 Task: Open the "Network request blocking " tab.
Action: Mouse moved to (1242, 34)
Screenshot: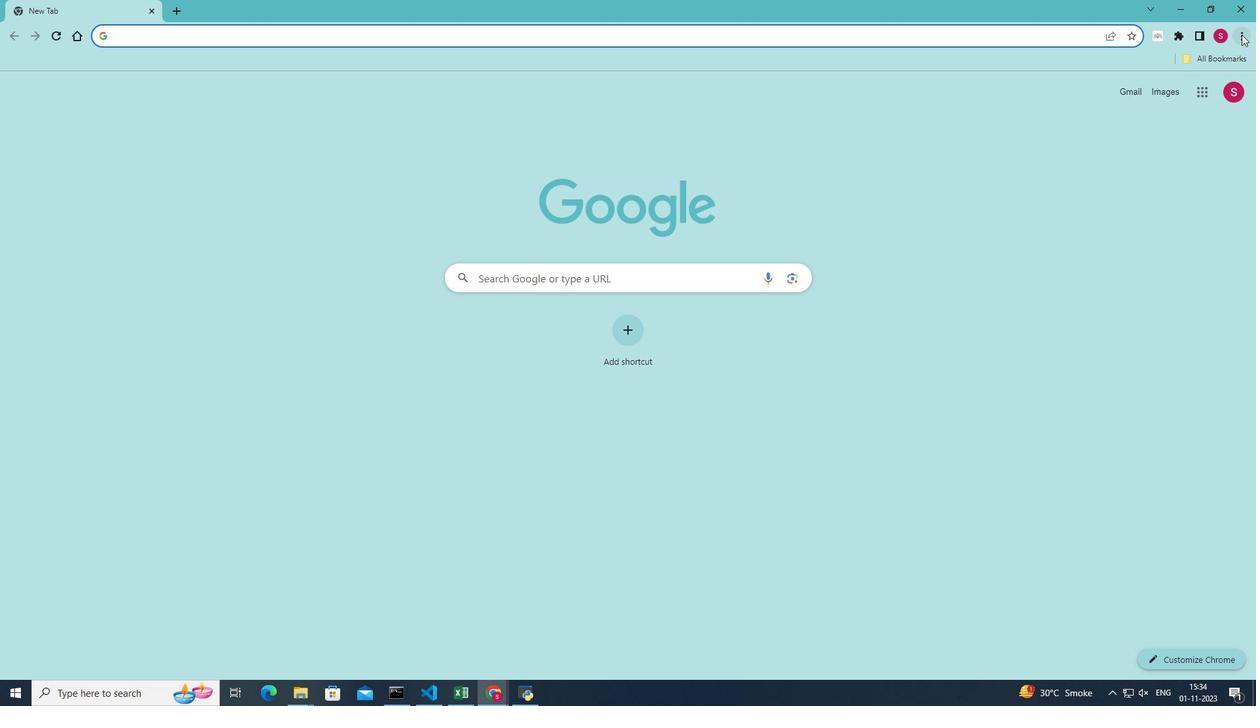 
Action: Mouse pressed left at (1242, 34)
Screenshot: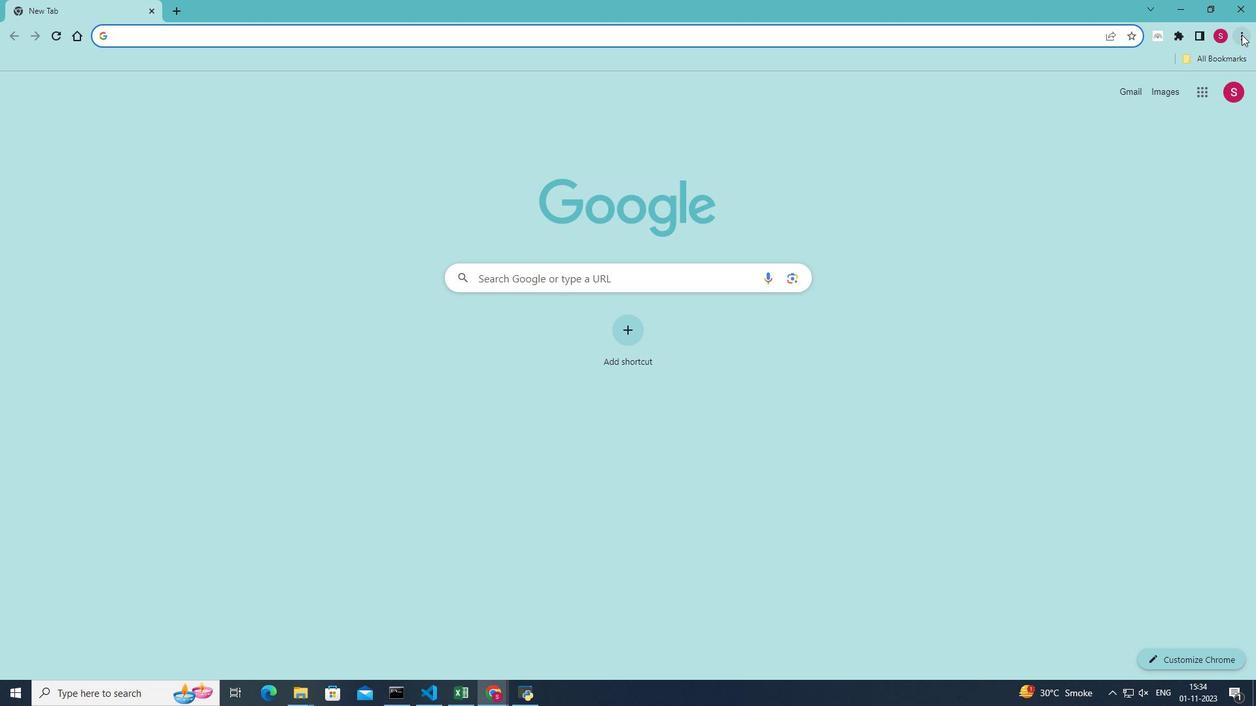 
Action: Mouse moved to (1112, 237)
Screenshot: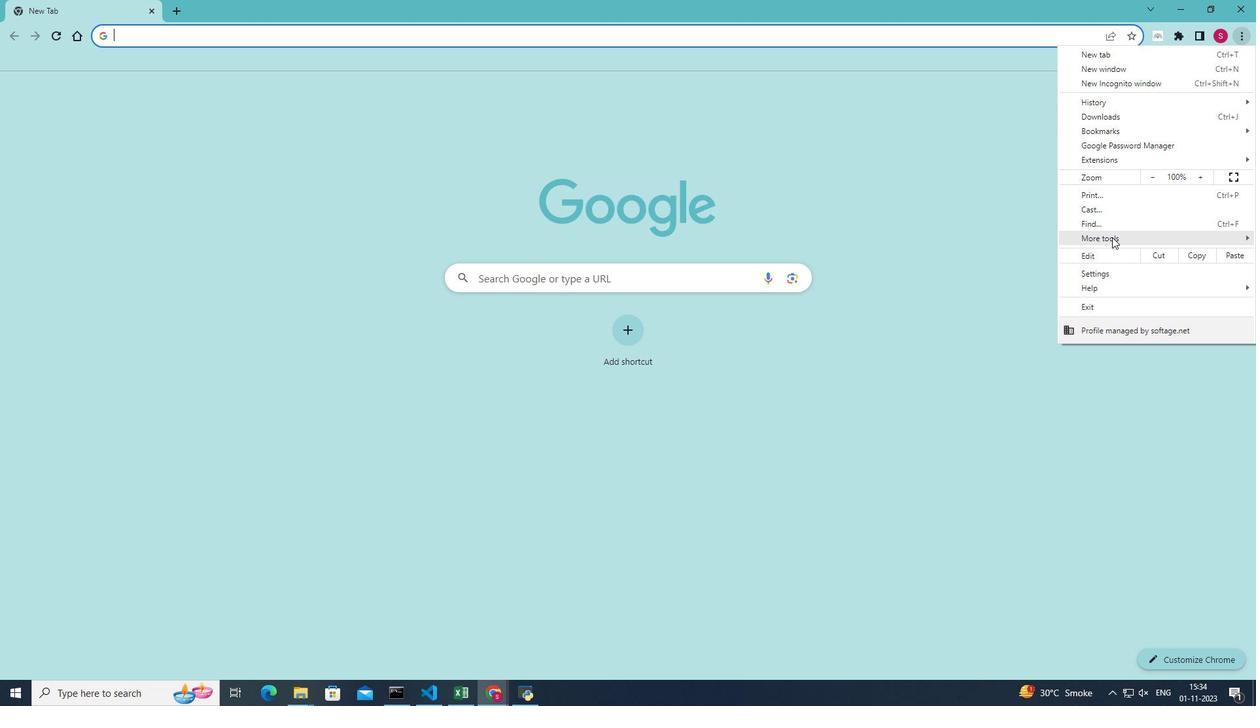
Action: Mouse pressed left at (1112, 237)
Screenshot: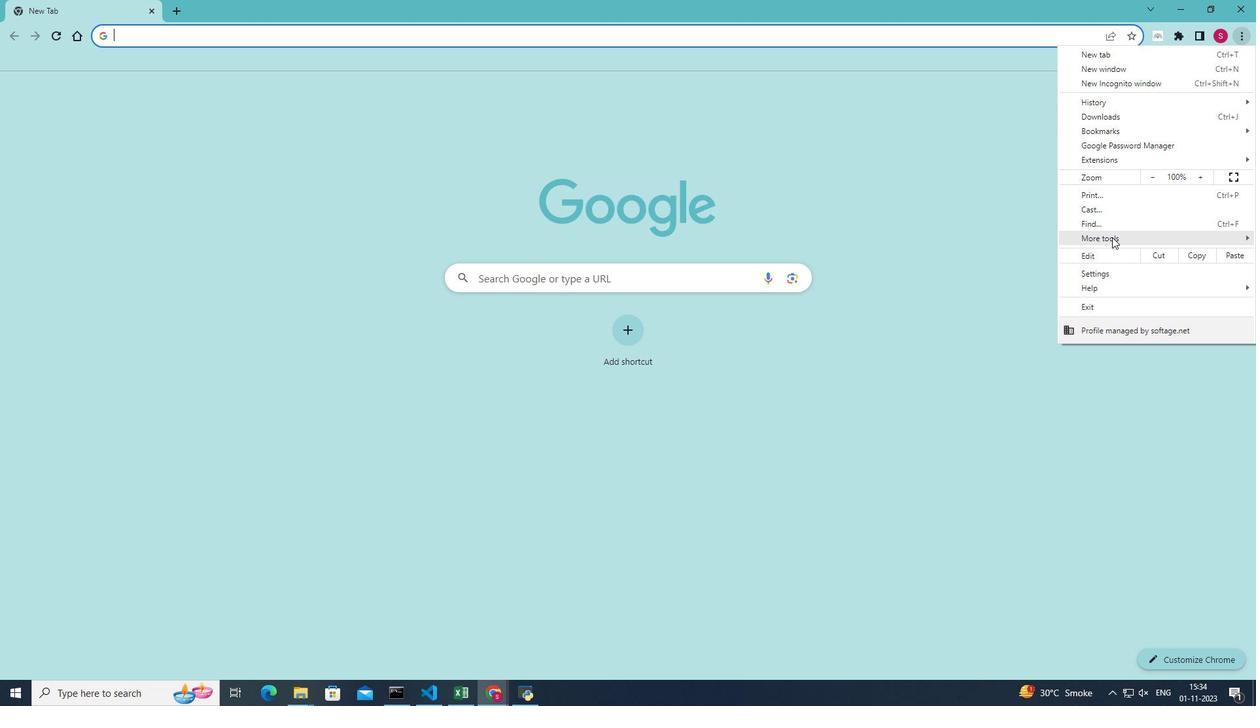 
Action: Mouse moved to (963, 332)
Screenshot: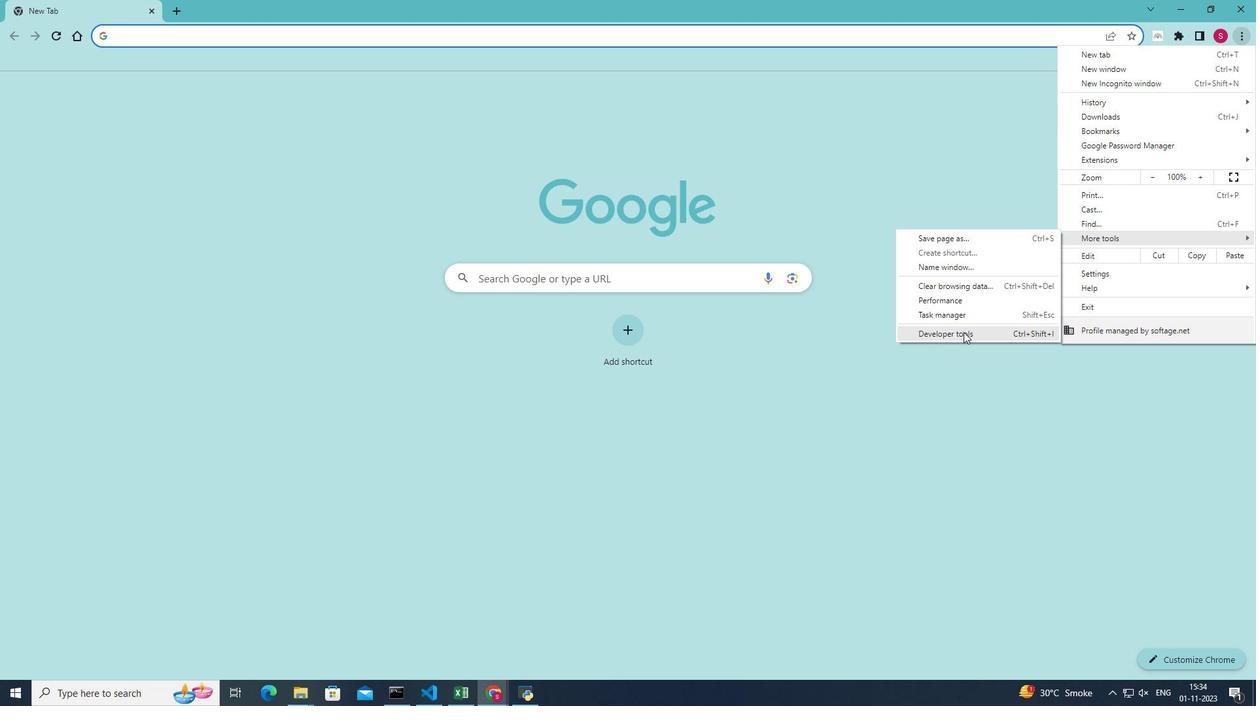 
Action: Mouse pressed left at (963, 332)
Screenshot: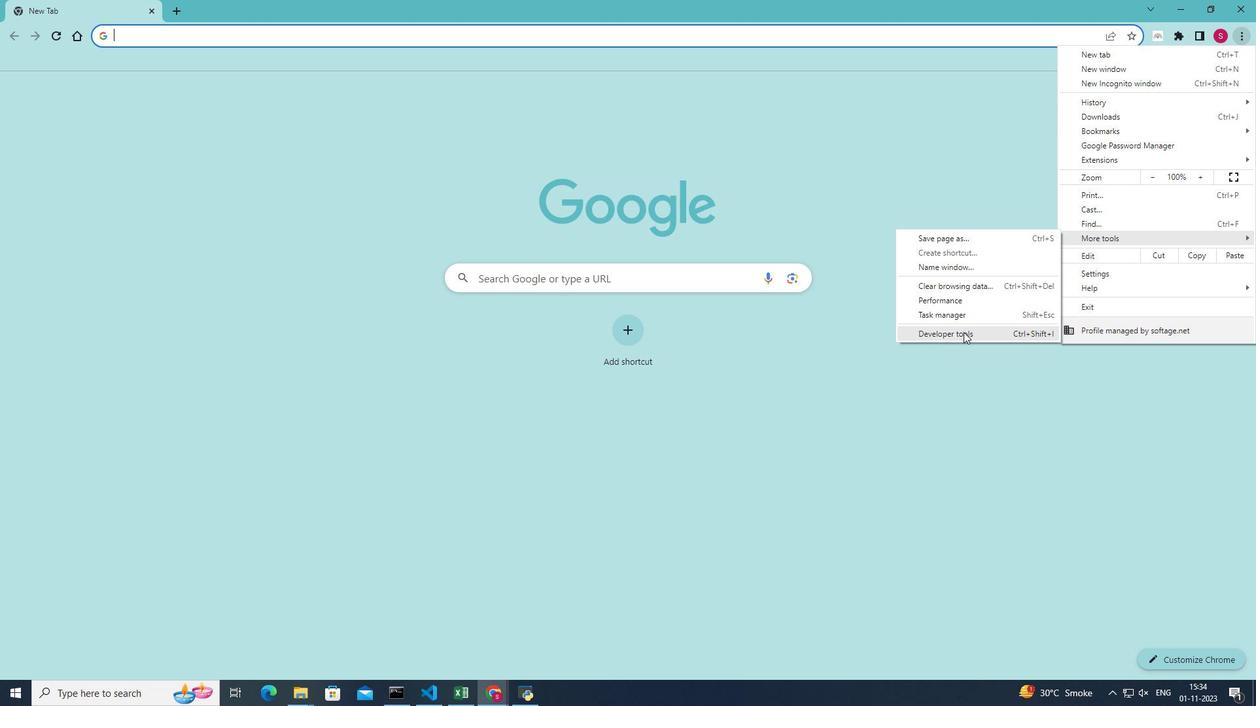 
Action: Mouse moved to (1231, 79)
Screenshot: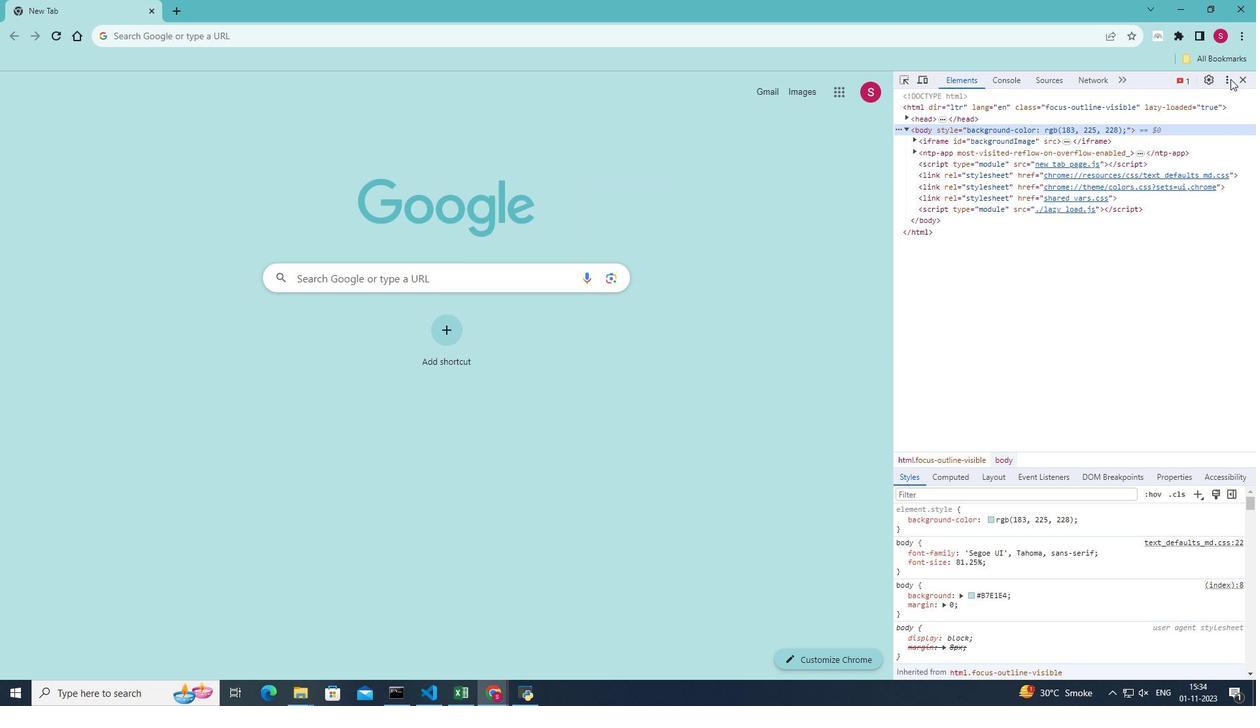 
Action: Mouse pressed left at (1231, 79)
Screenshot: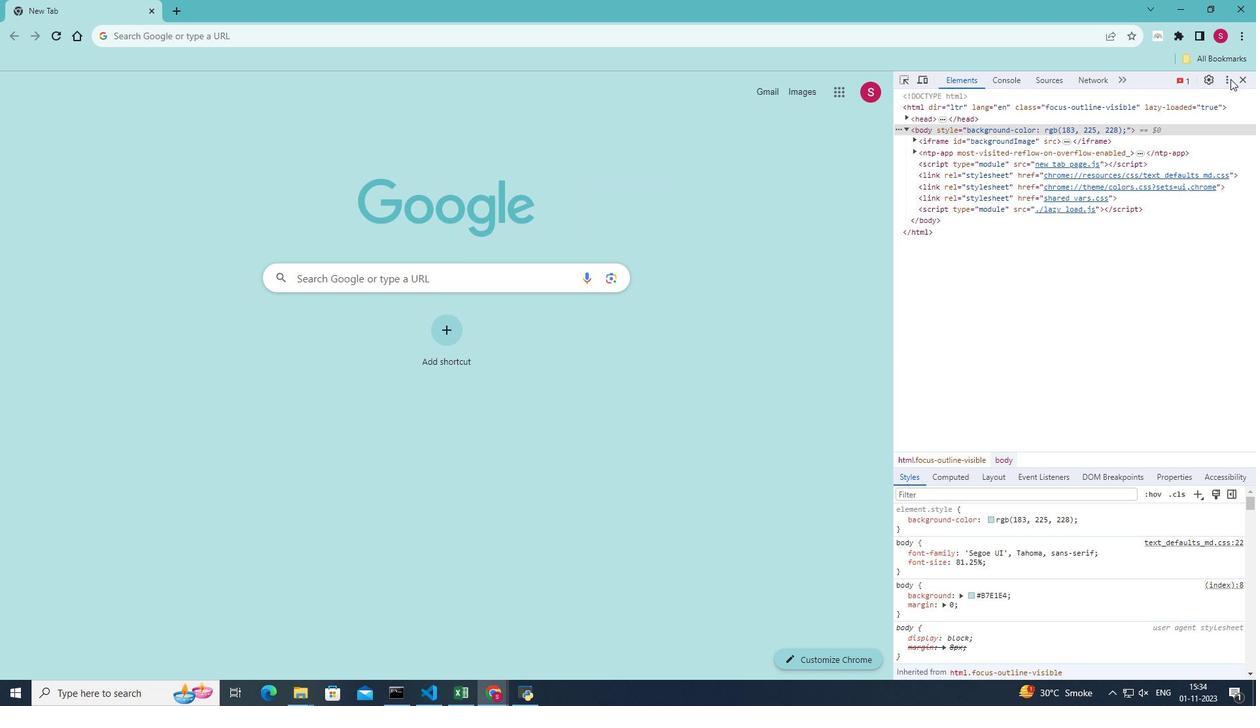 
Action: Mouse pressed left at (1231, 79)
Screenshot: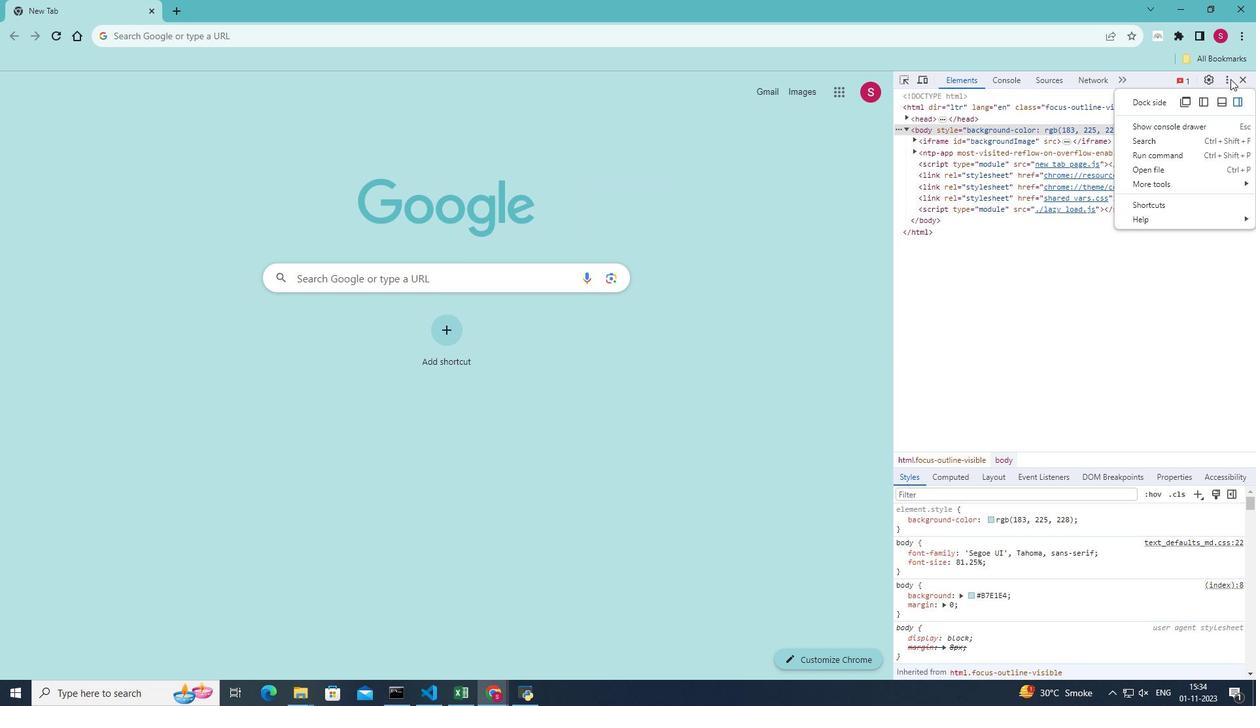 
Action: Mouse moved to (1229, 77)
Screenshot: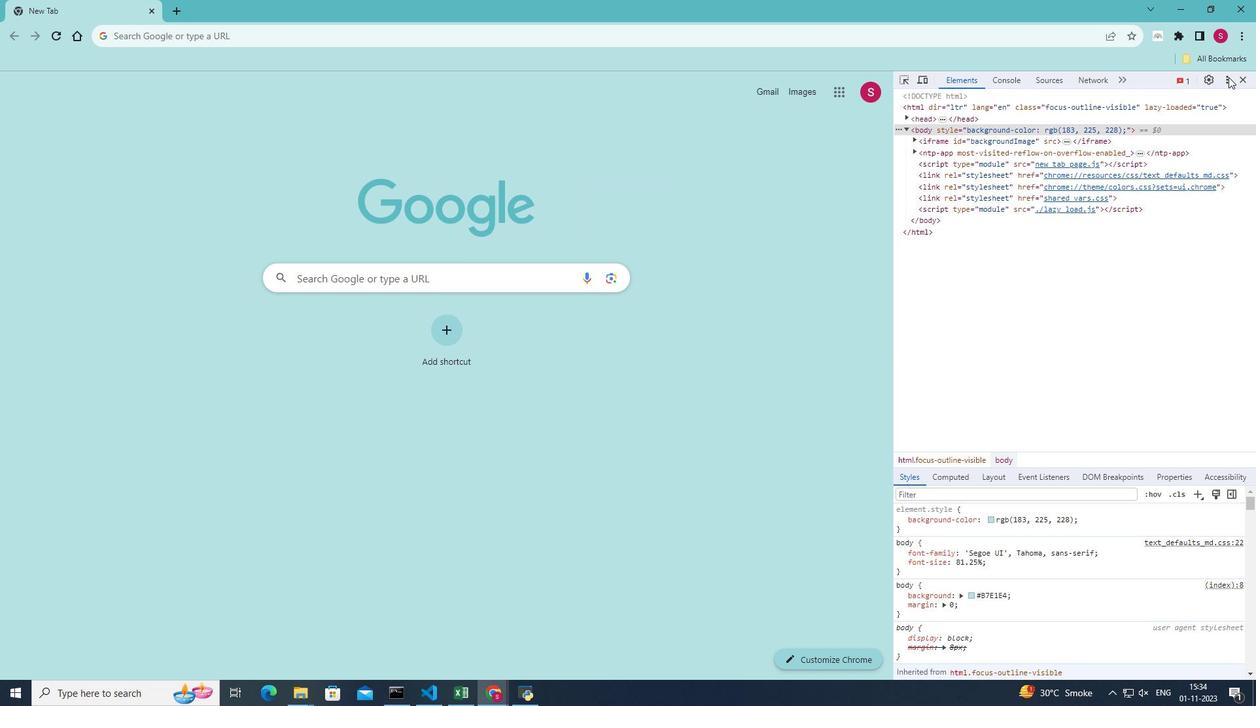 
Action: Mouse pressed left at (1229, 77)
Screenshot: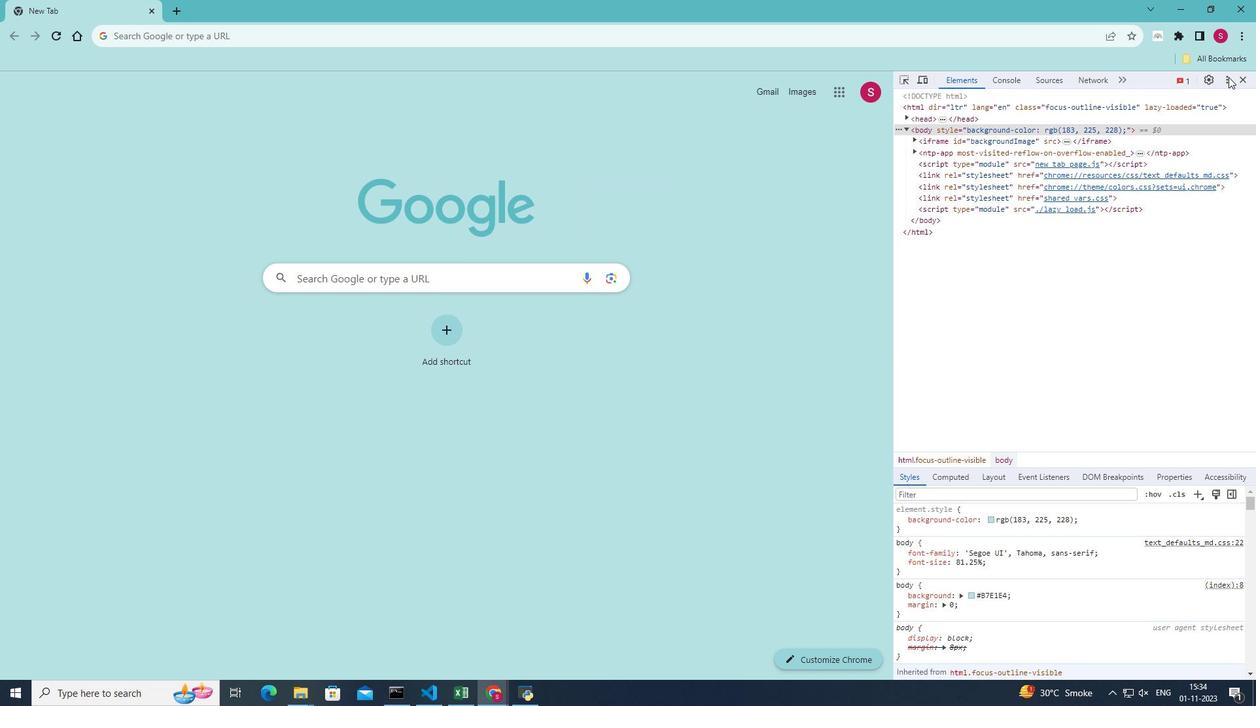 
Action: Mouse moved to (1070, 326)
Screenshot: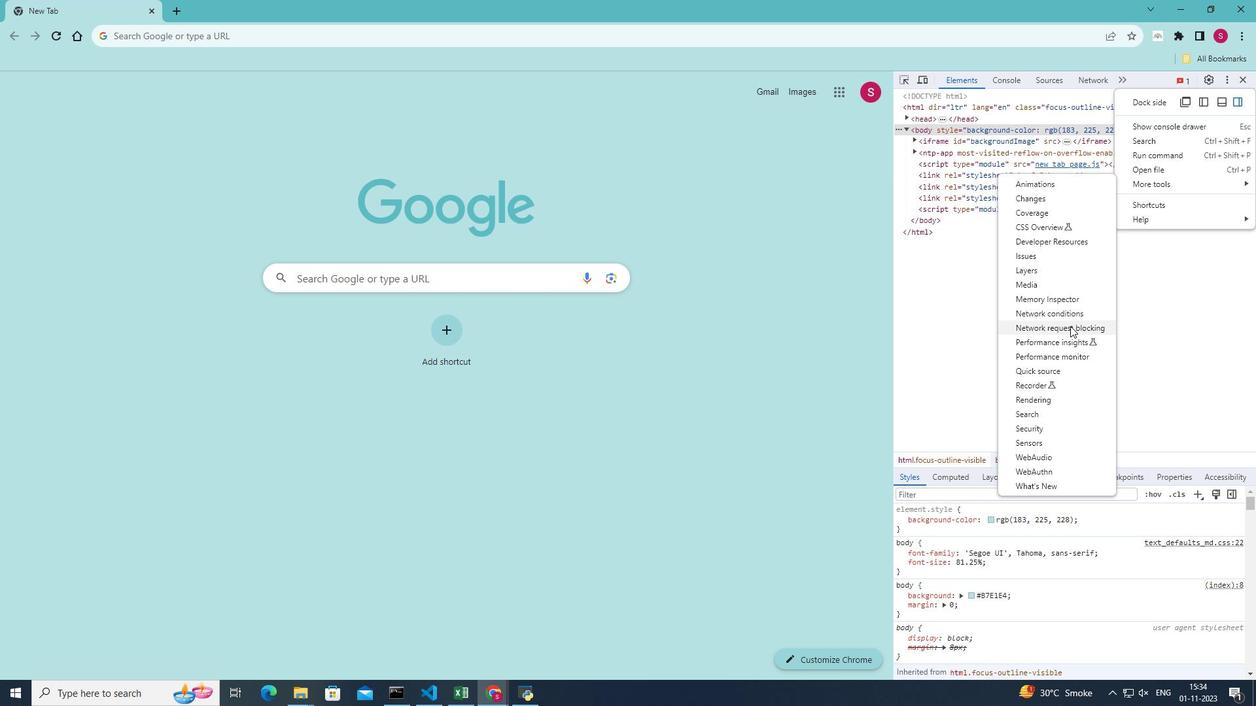 
Action: Mouse pressed left at (1070, 326)
Screenshot: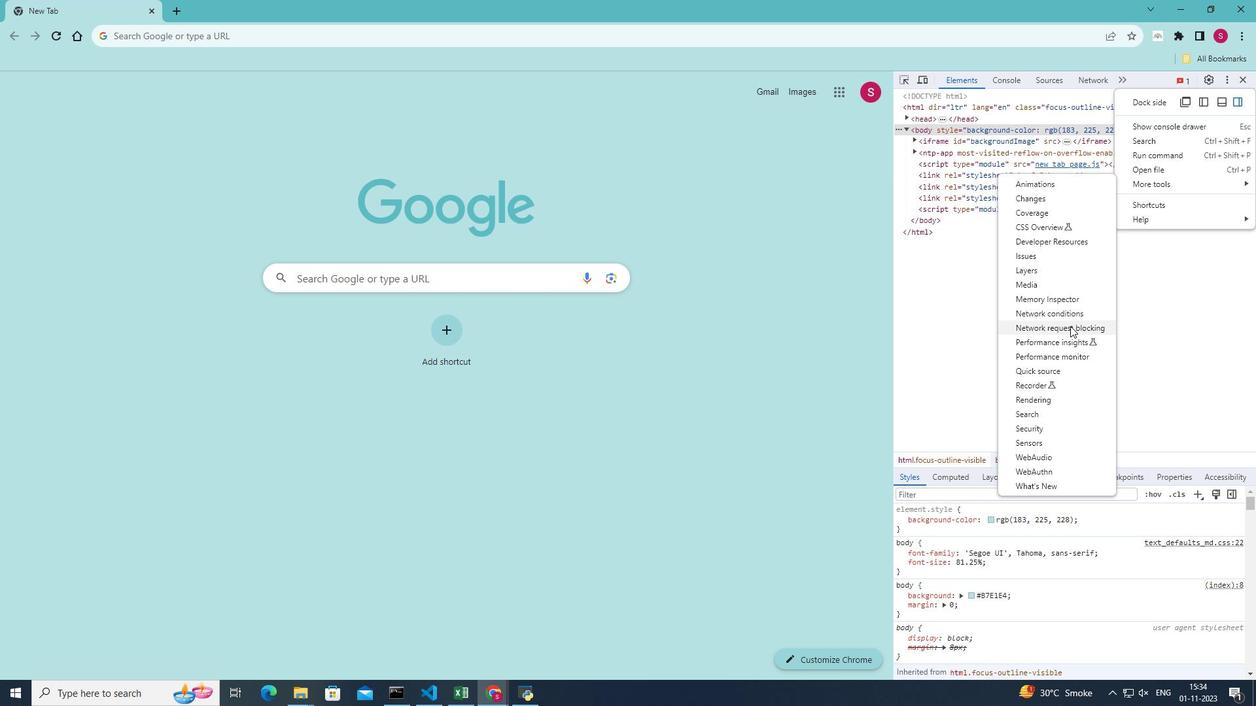
Action: Mouse moved to (1070, 326)
Screenshot: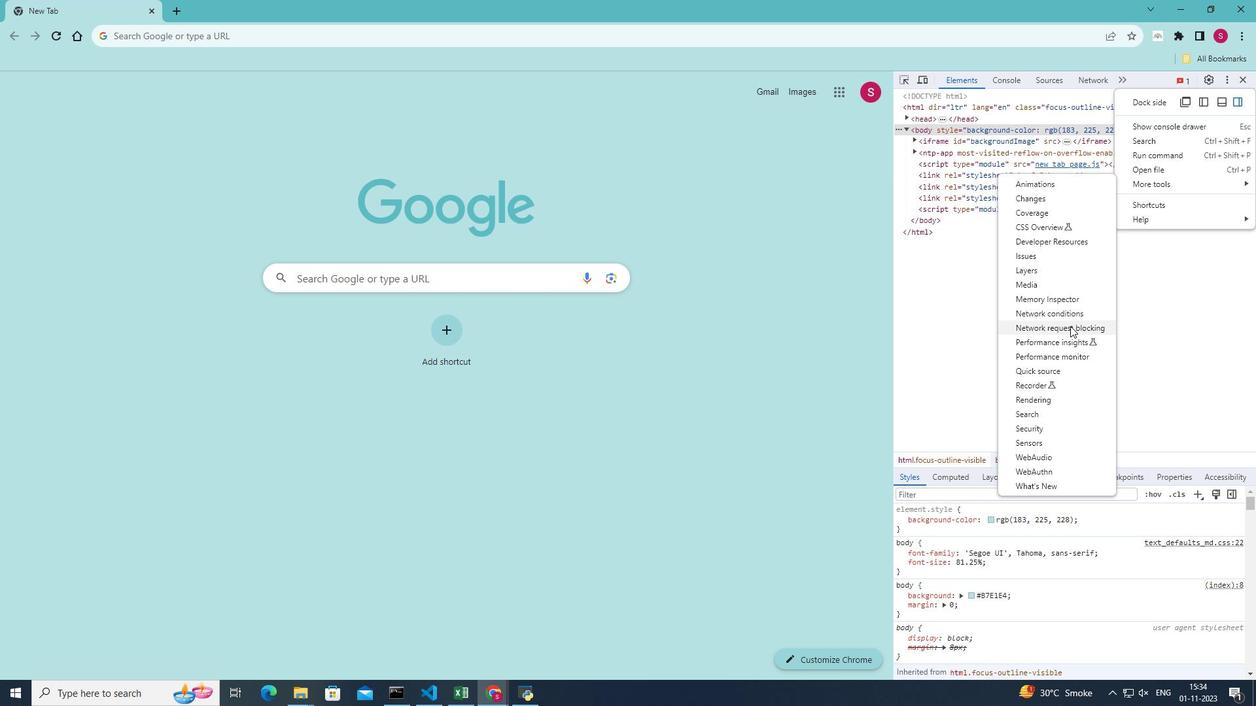 
